Task: Check the percentage active listings of 2 bathrooms in the last 3 years.
Action: Mouse moved to (959, 218)
Screenshot: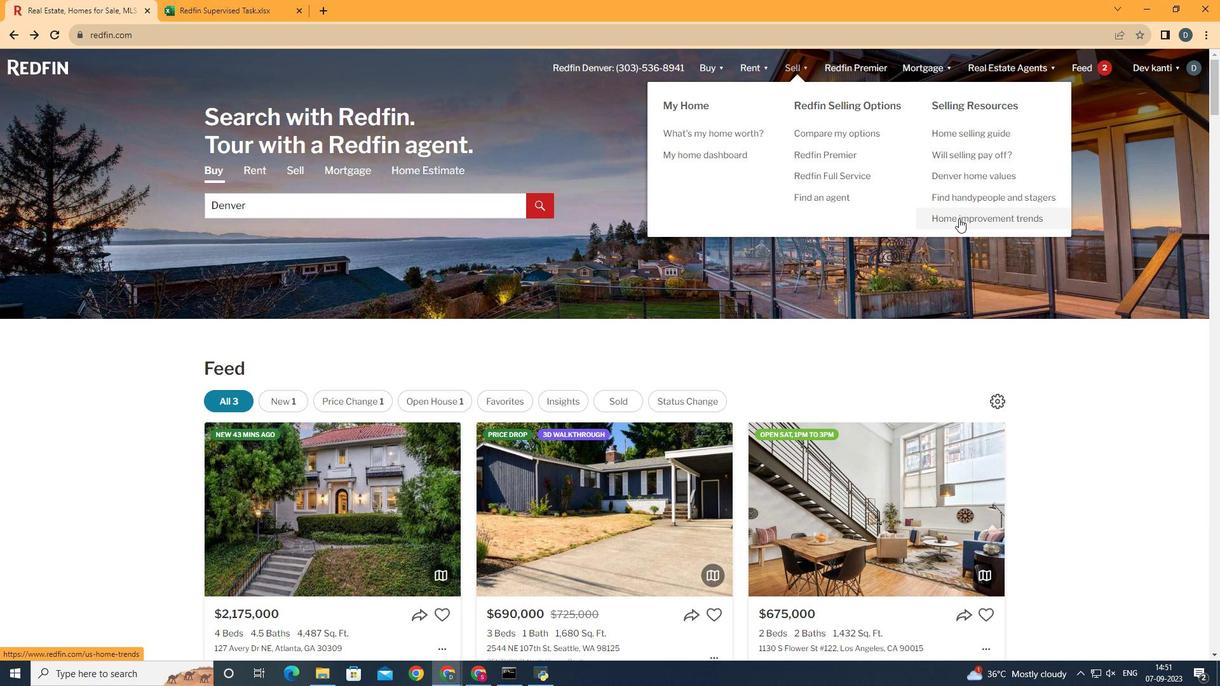 
Action: Mouse pressed left at (959, 218)
Screenshot: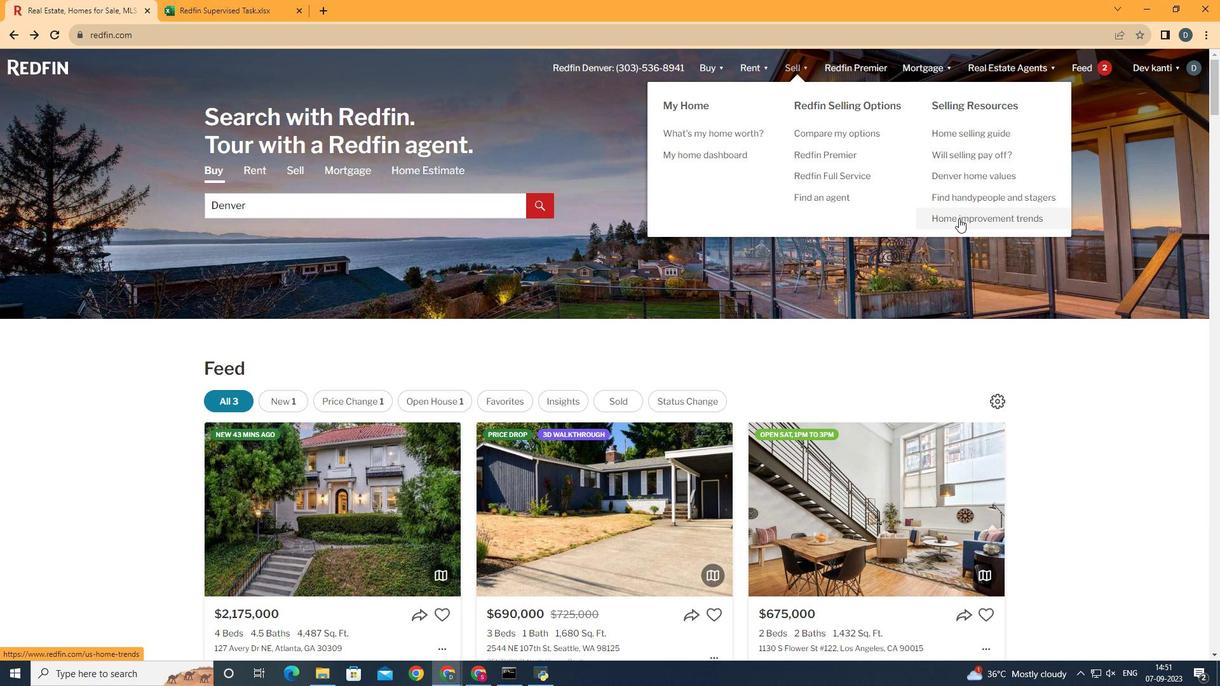 
Action: Mouse moved to (304, 236)
Screenshot: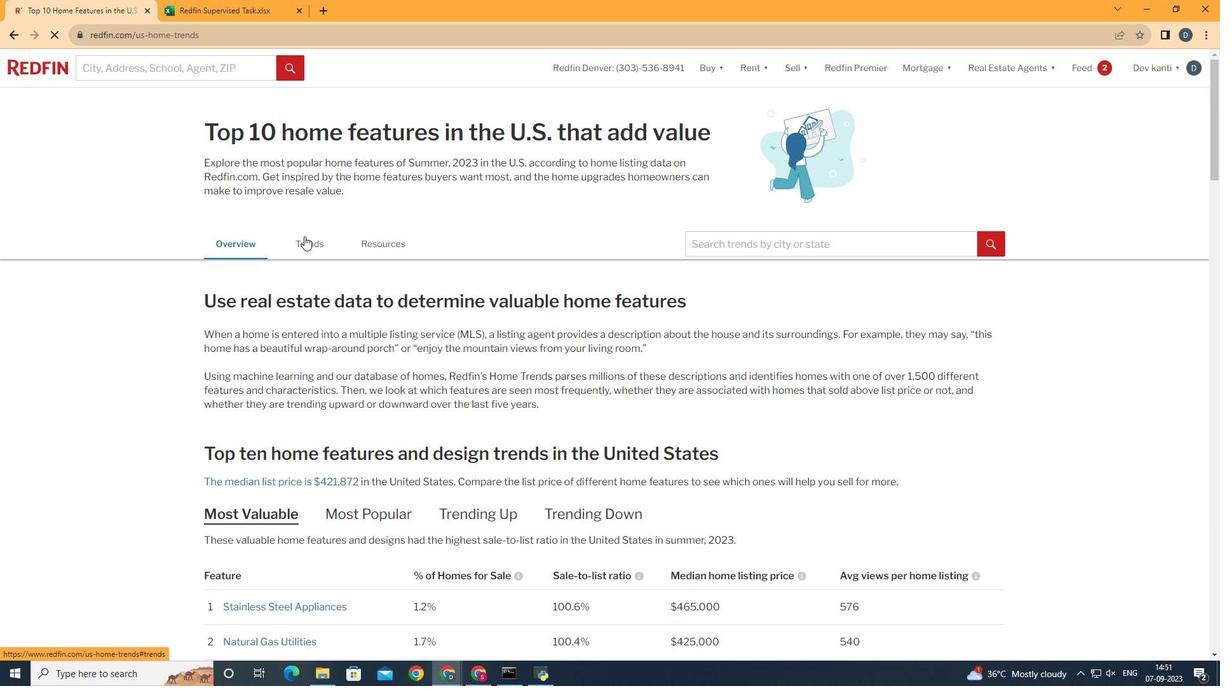 
Action: Mouse pressed left at (304, 236)
Screenshot: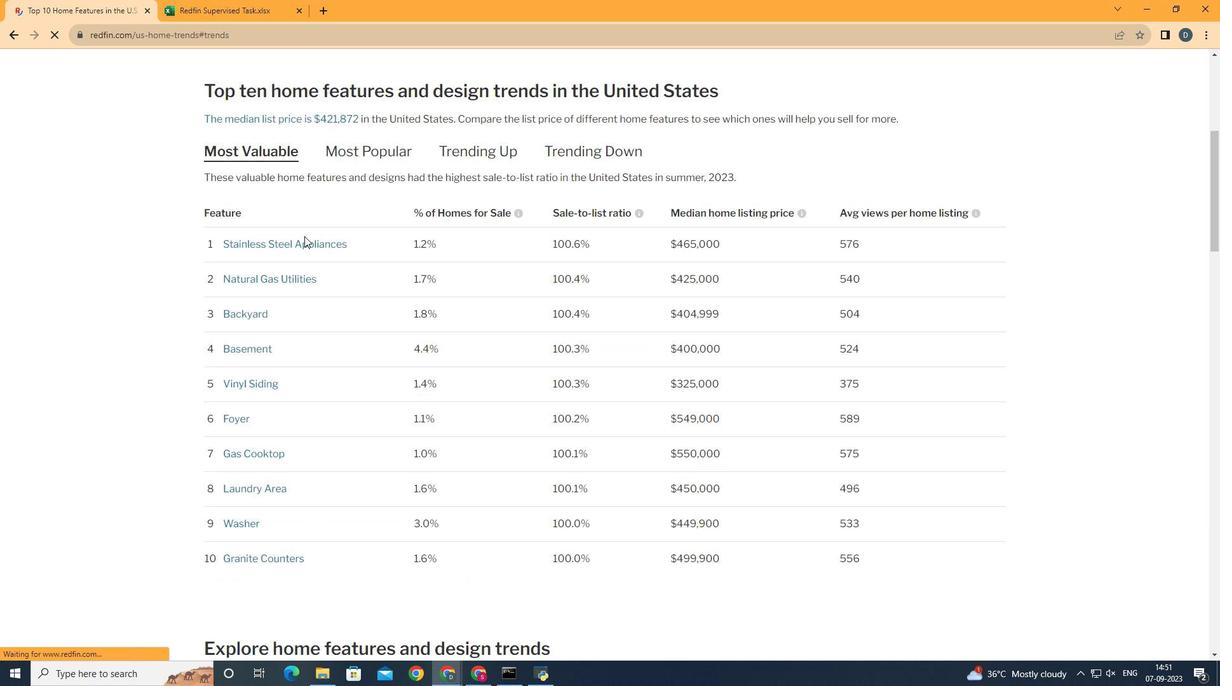 
Action: Mouse moved to (463, 289)
Screenshot: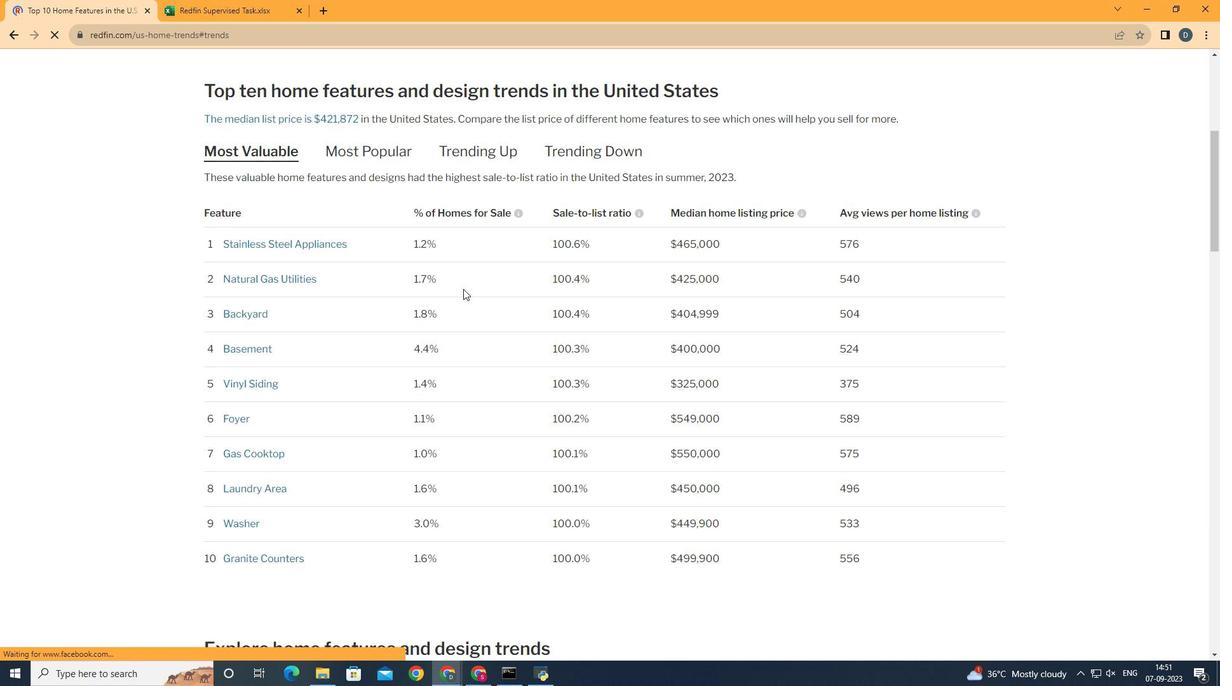 
Action: Mouse scrolled (463, 288) with delta (0, 0)
Screenshot: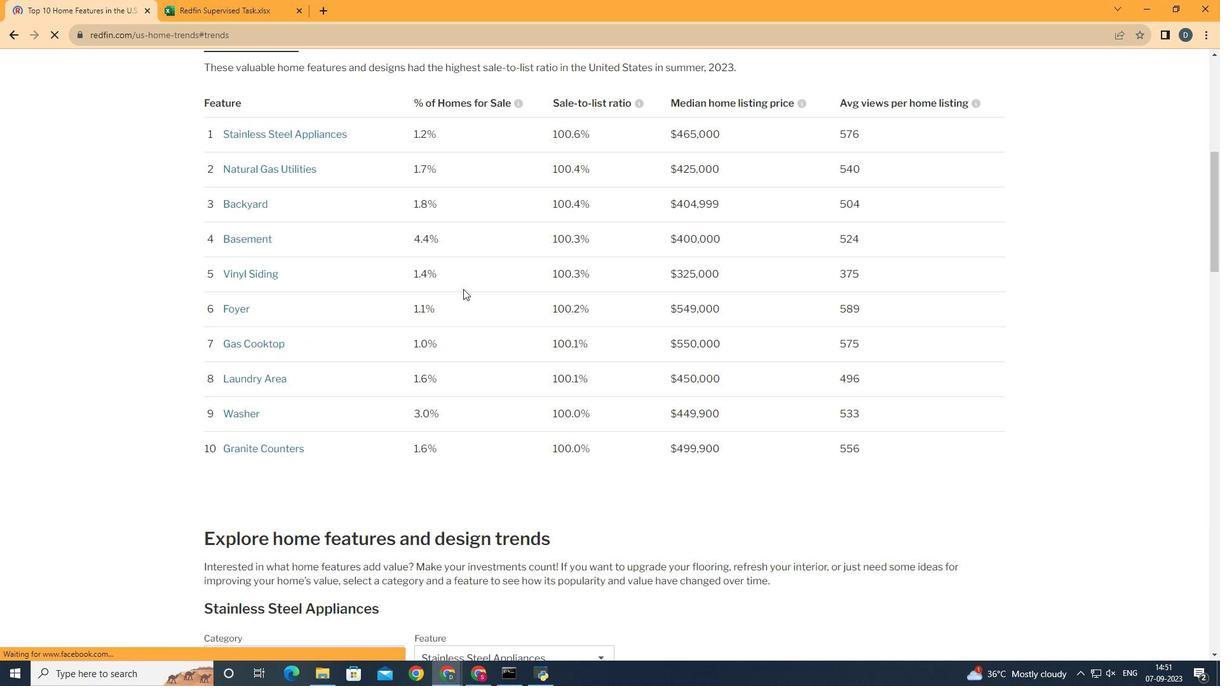
Action: Mouse scrolled (463, 288) with delta (0, 0)
Screenshot: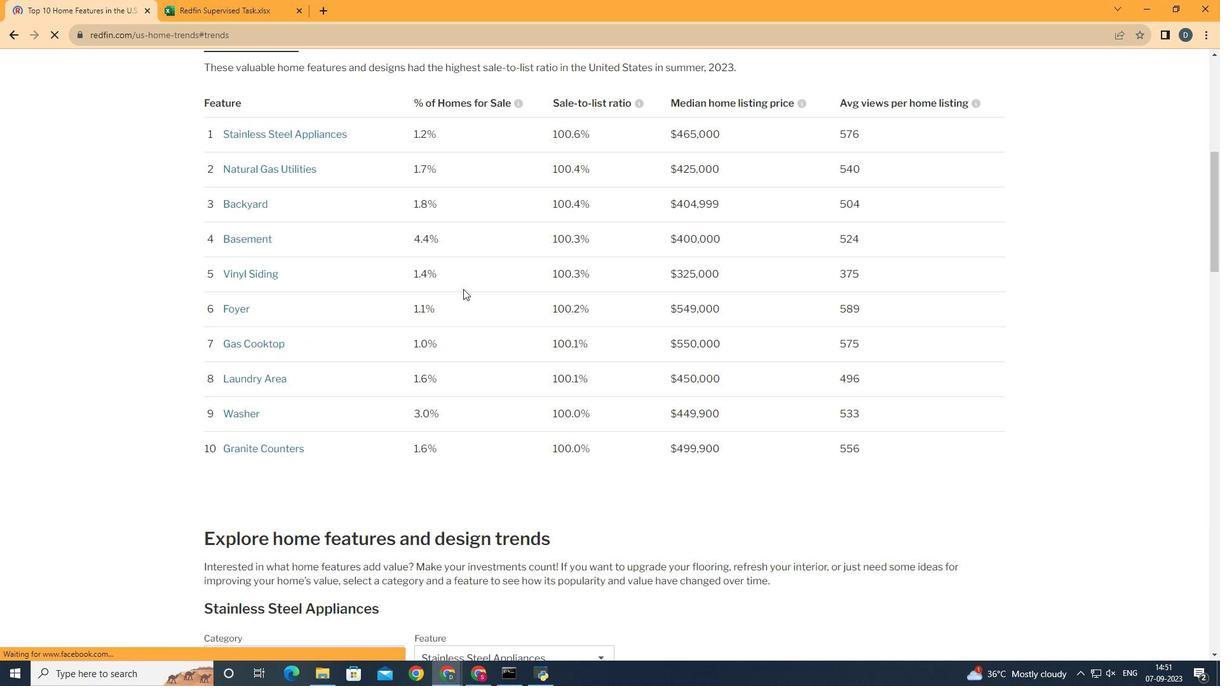 
Action: Mouse scrolled (463, 288) with delta (0, 0)
Screenshot: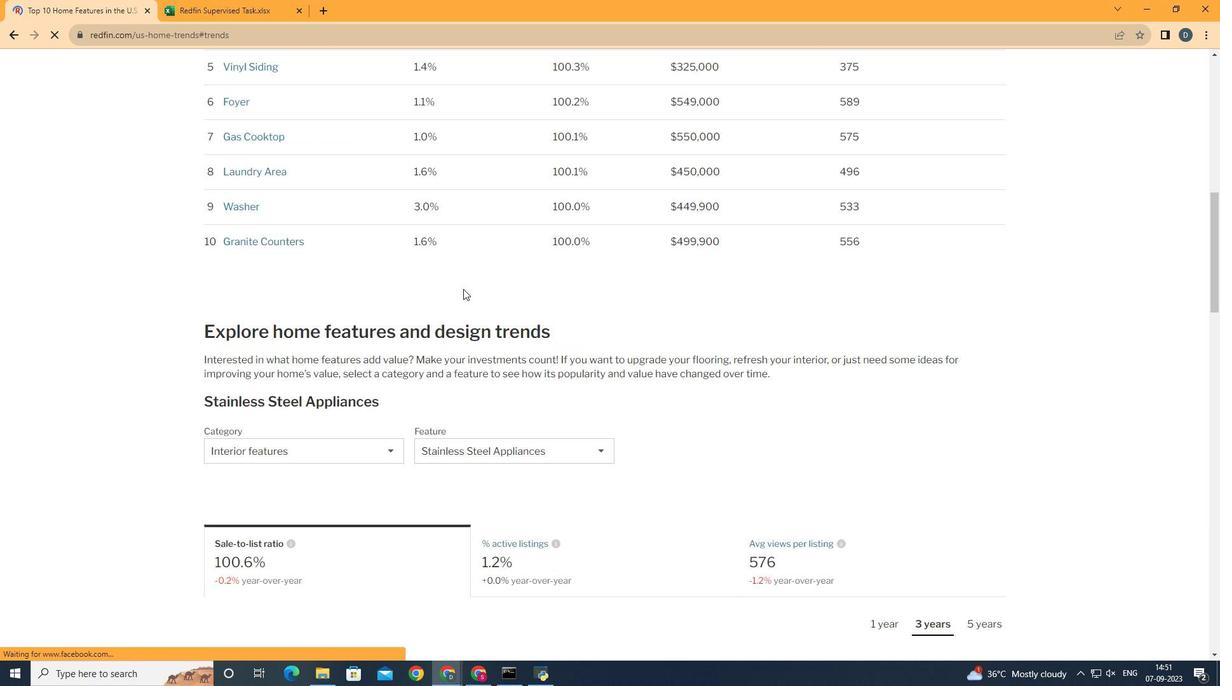 
Action: Mouse scrolled (463, 288) with delta (0, 0)
Screenshot: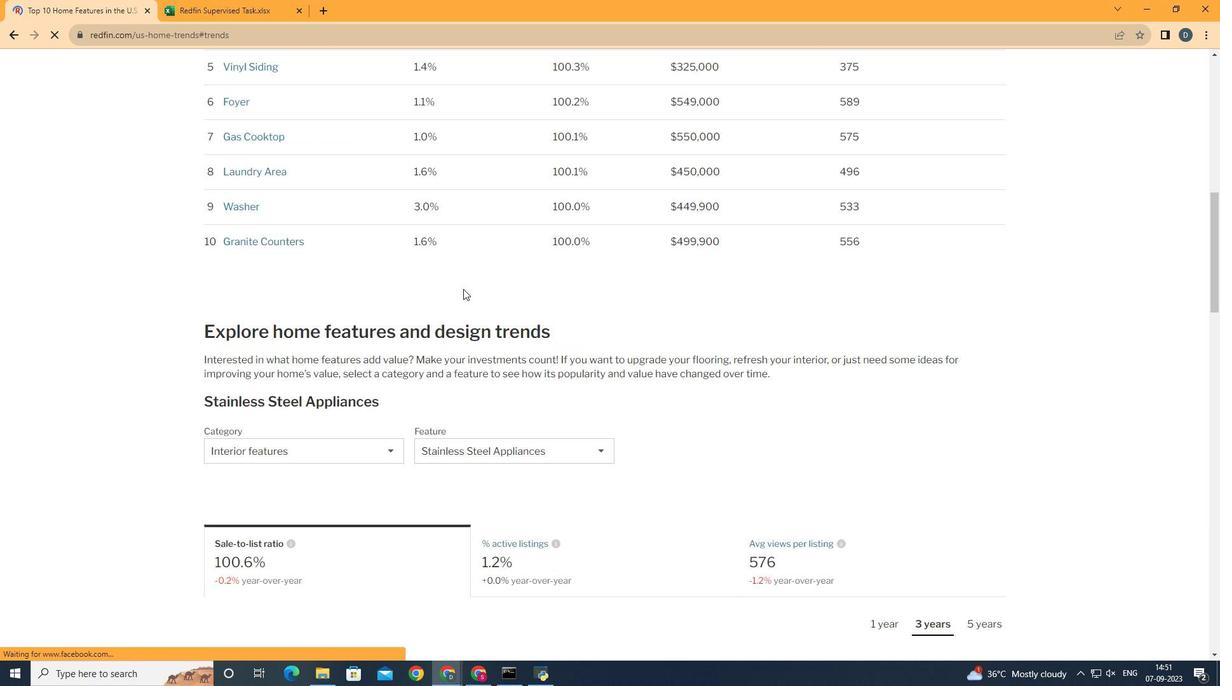 
Action: Mouse scrolled (463, 288) with delta (0, 0)
Screenshot: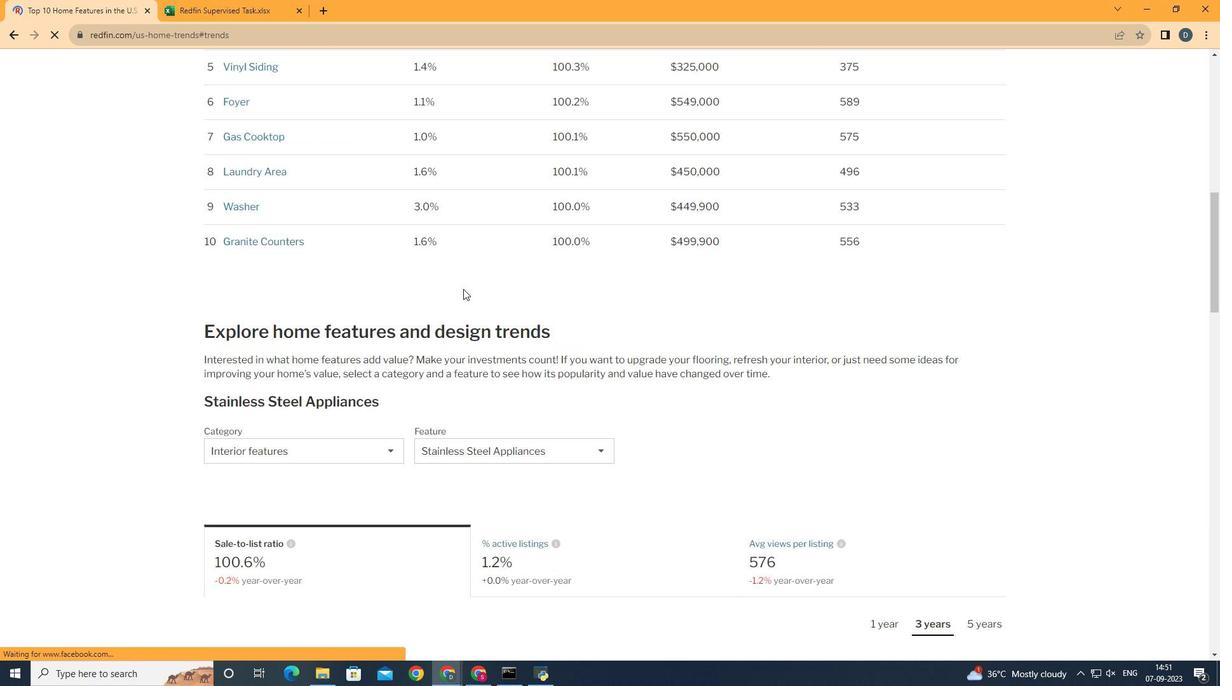 
Action: Mouse scrolled (463, 288) with delta (0, 0)
Screenshot: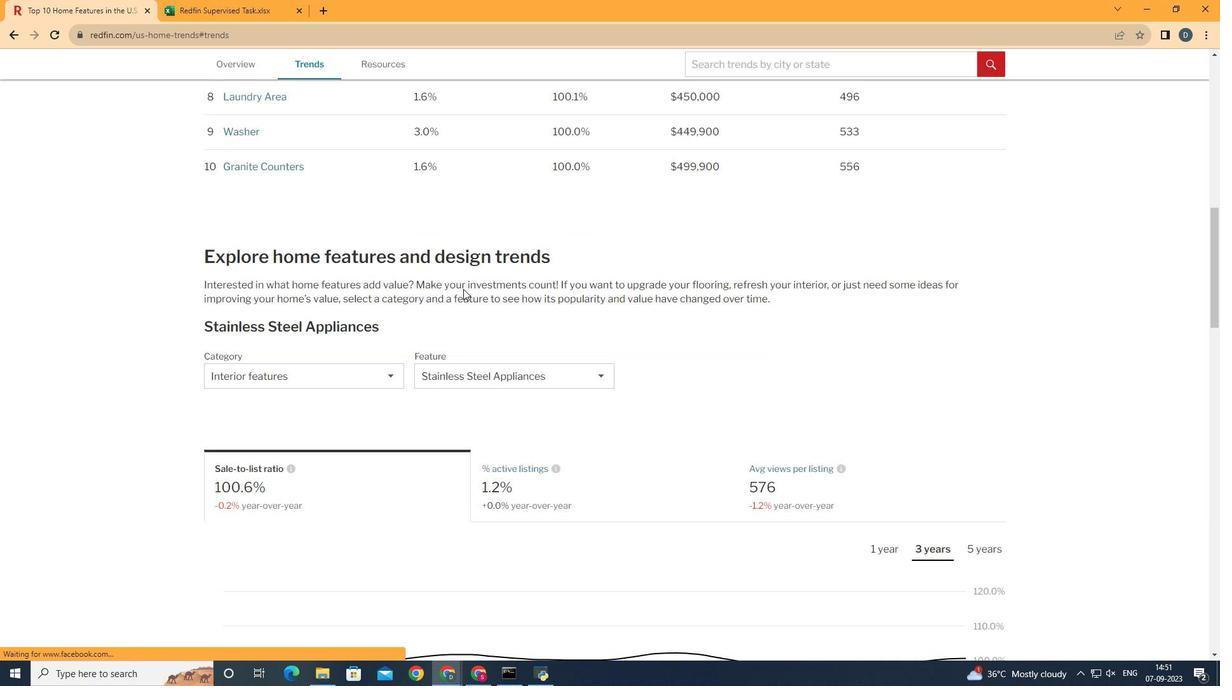 
Action: Mouse scrolled (463, 288) with delta (0, 0)
Screenshot: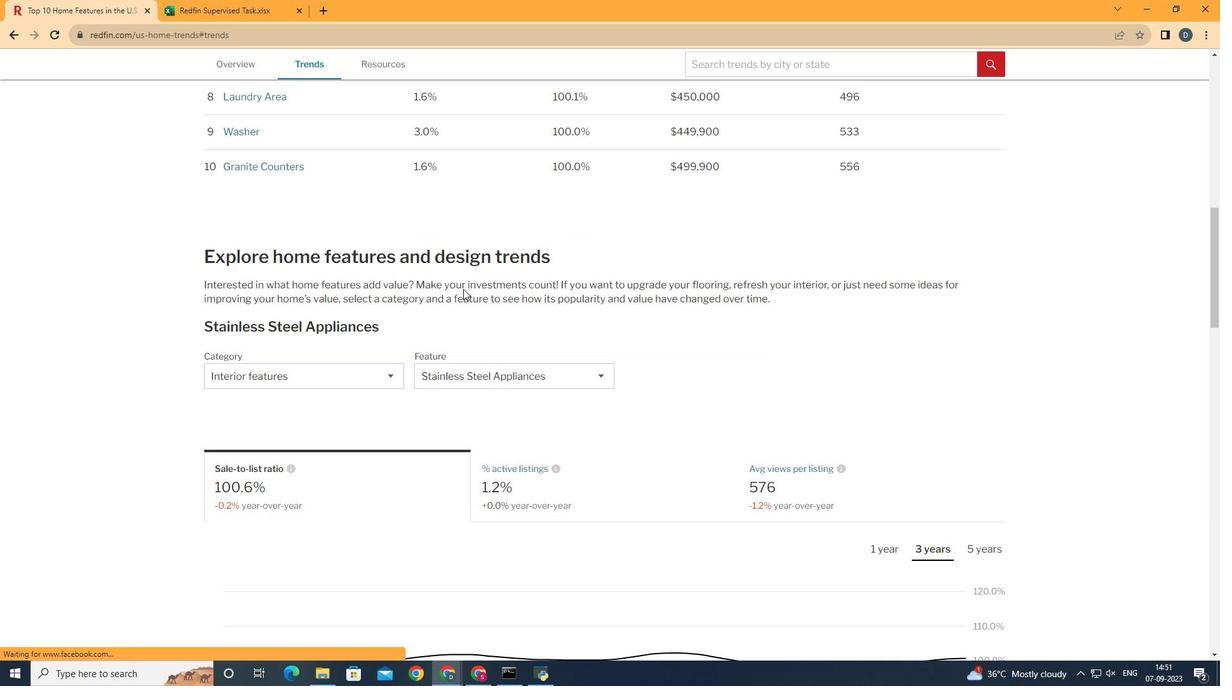 
Action: Mouse scrolled (463, 288) with delta (0, 0)
Screenshot: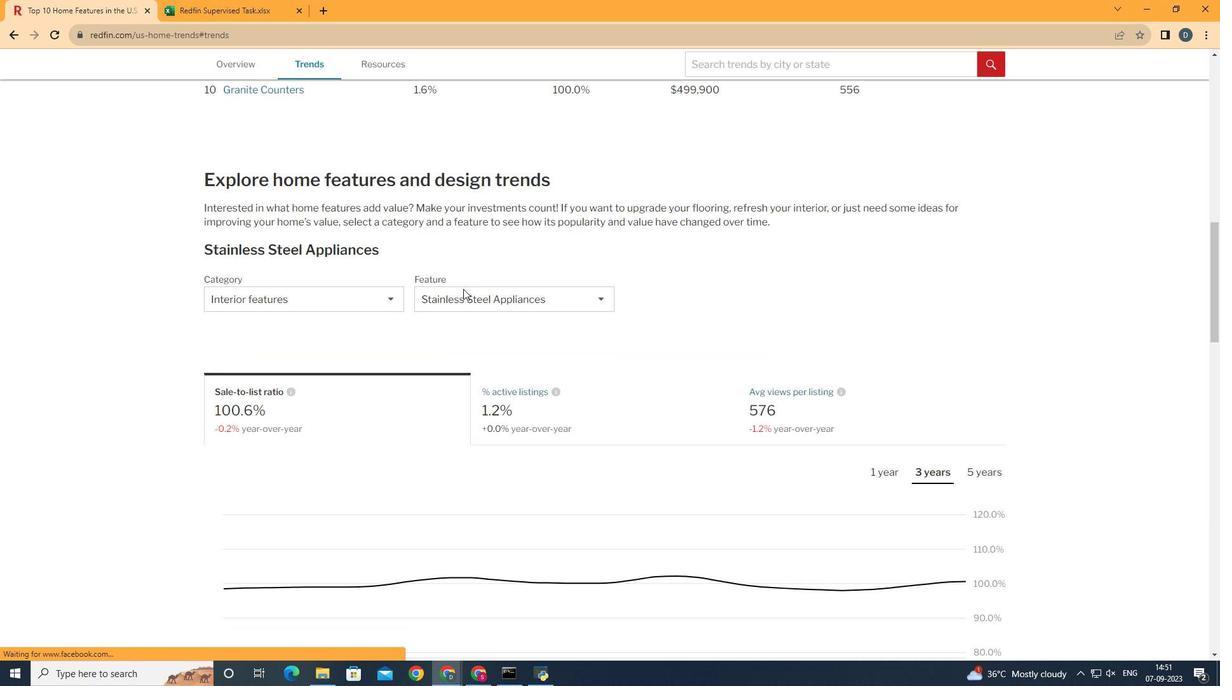 
Action: Mouse moved to (330, 259)
Screenshot: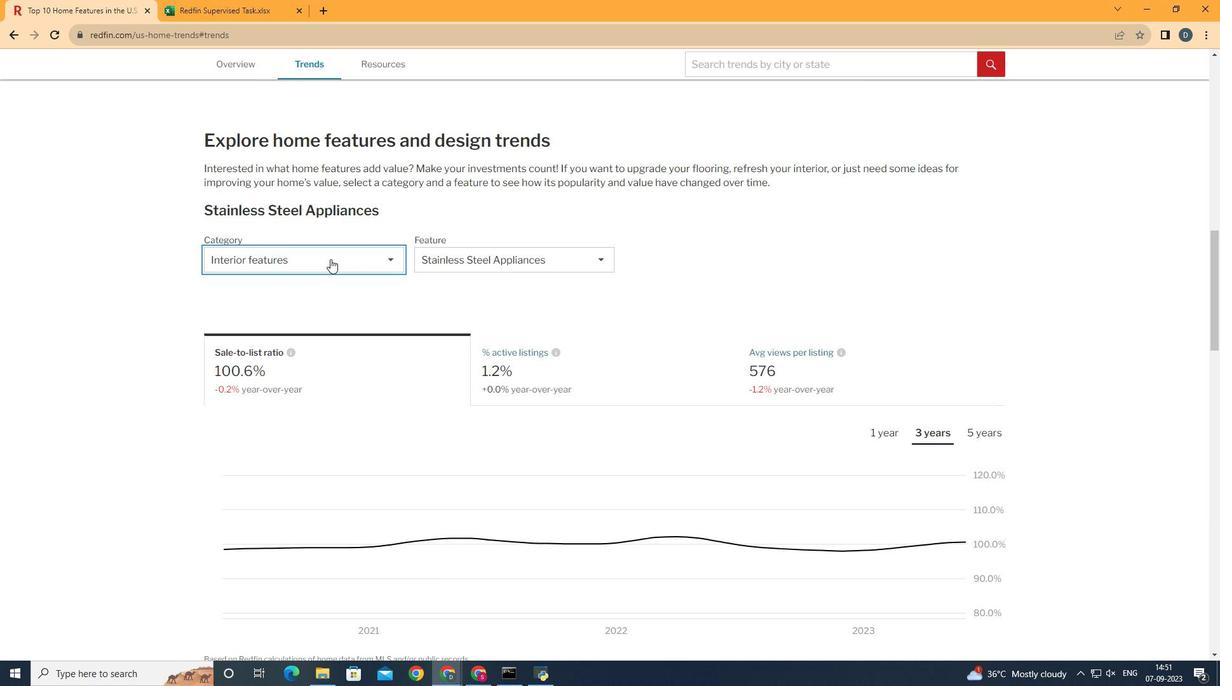 
Action: Mouse pressed left at (330, 259)
Screenshot: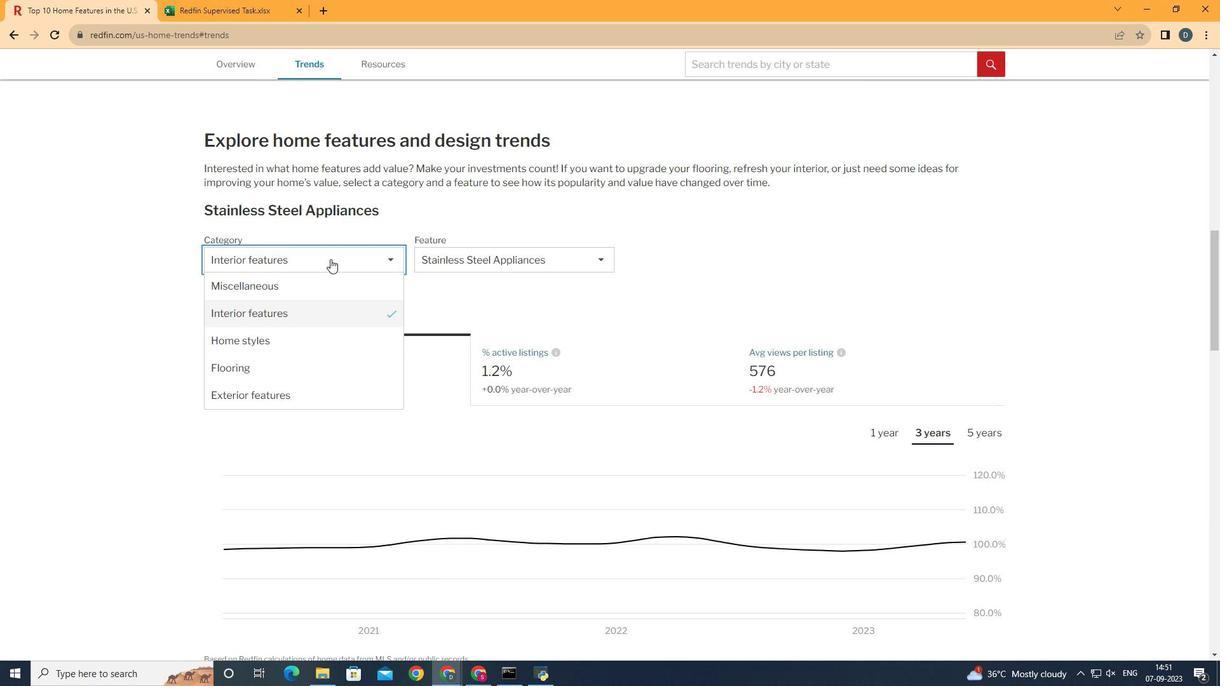 
Action: Mouse moved to (333, 315)
Screenshot: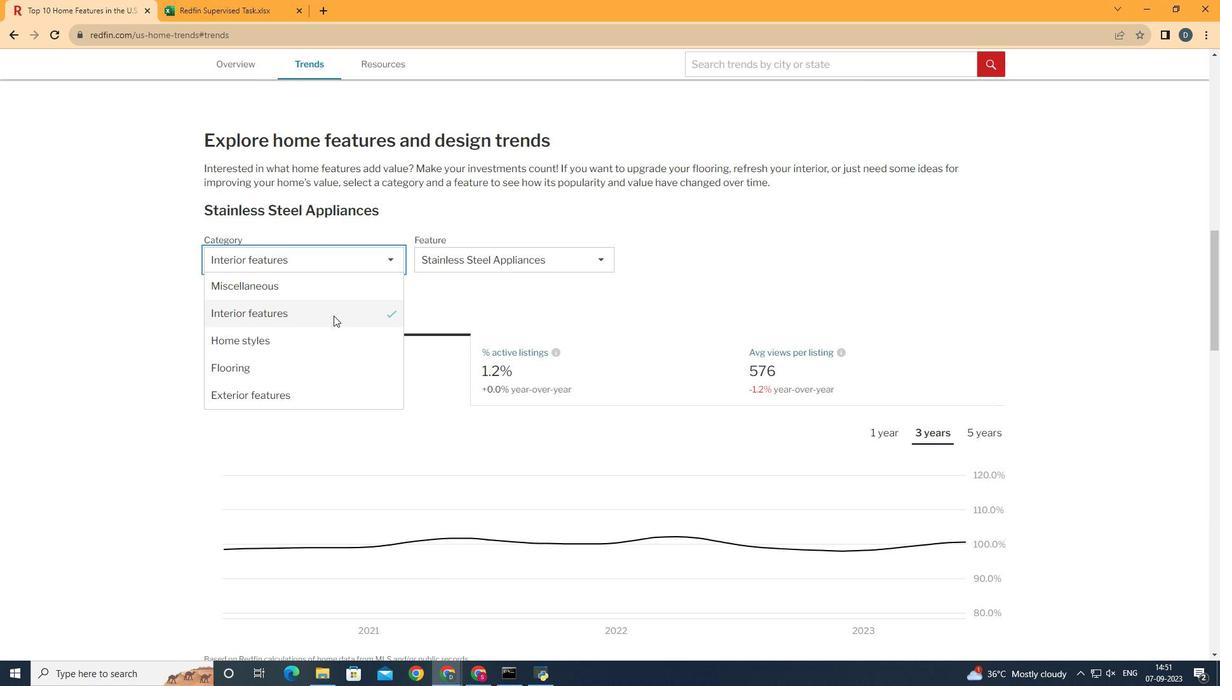 
Action: Mouse pressed left at (333, 315)
Screenshot: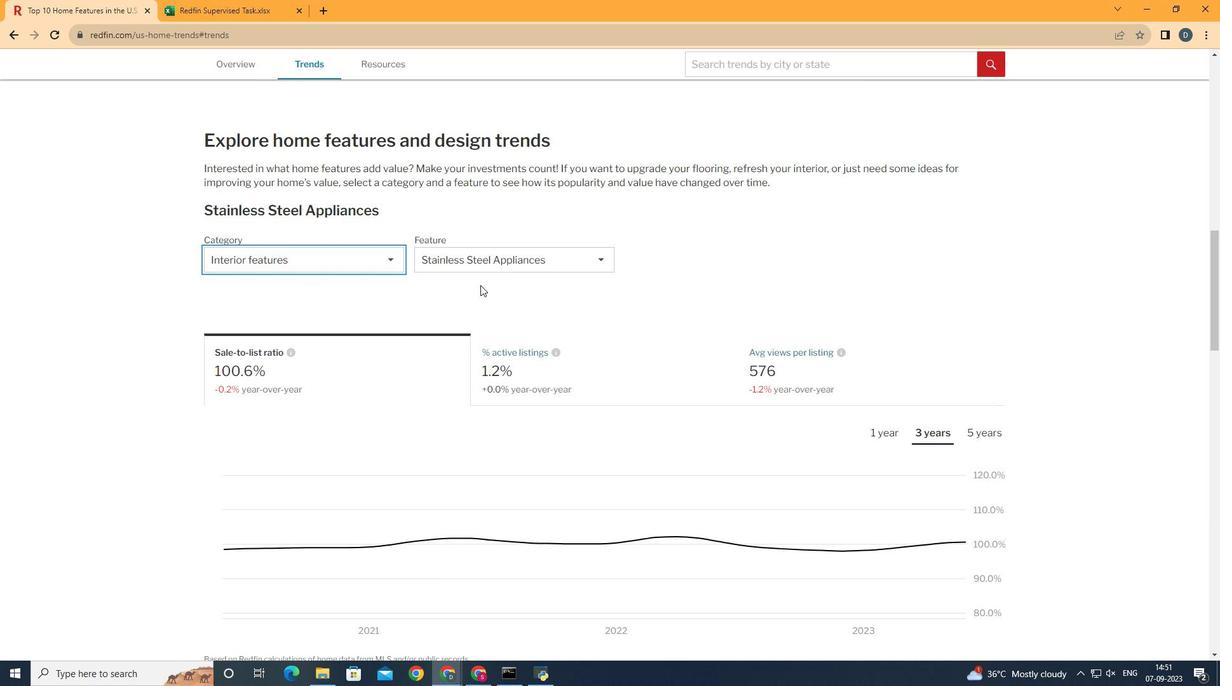 
Action: Mouse moved to (552, 254)
Screenshot: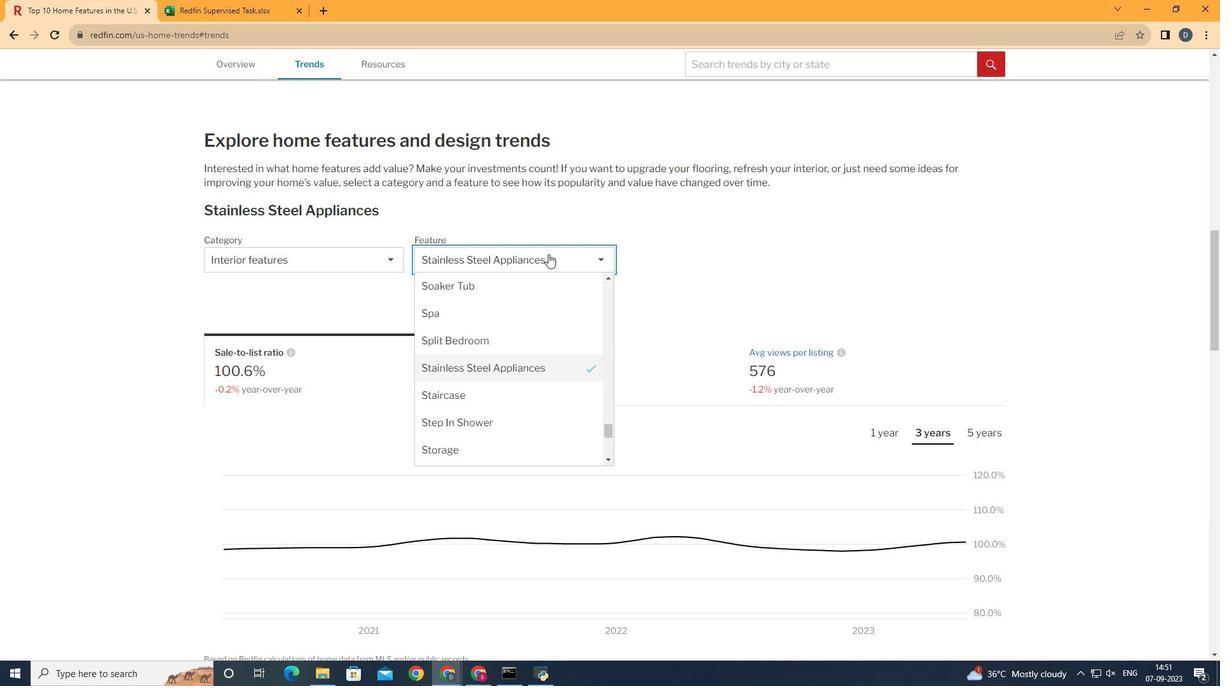 
Action: Mouse pressed left at (552, 254)
Screenshot: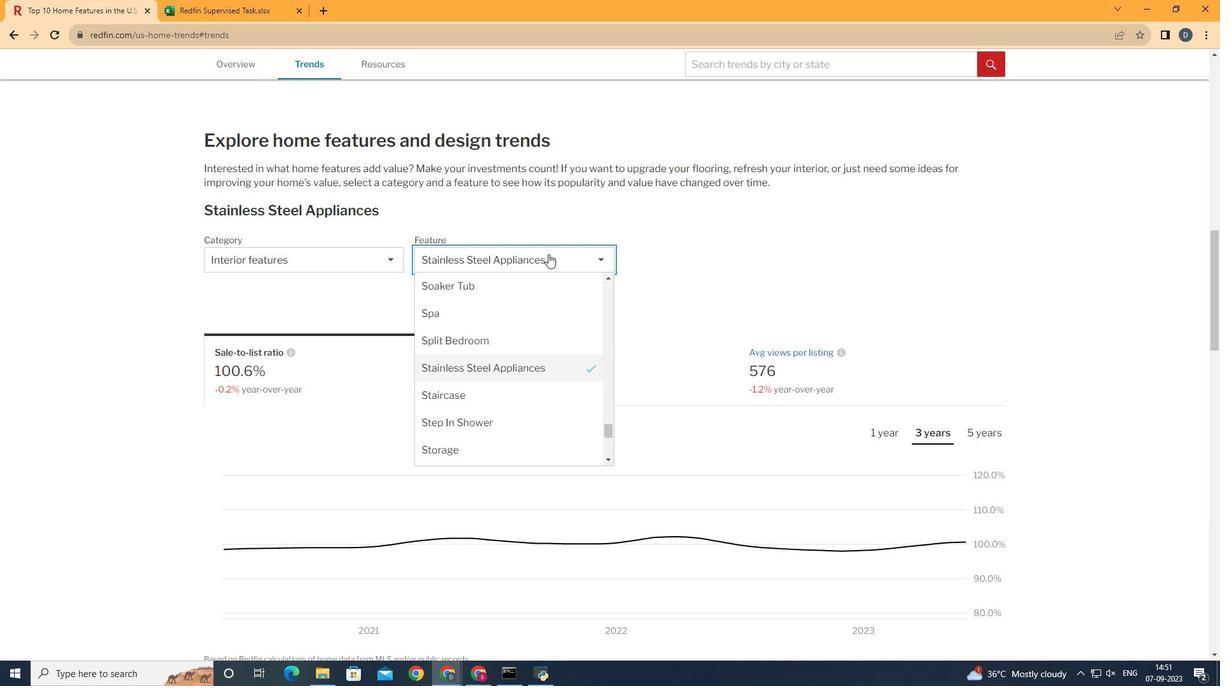 
Action: Mouse moved to (610, 434)
Screenshot: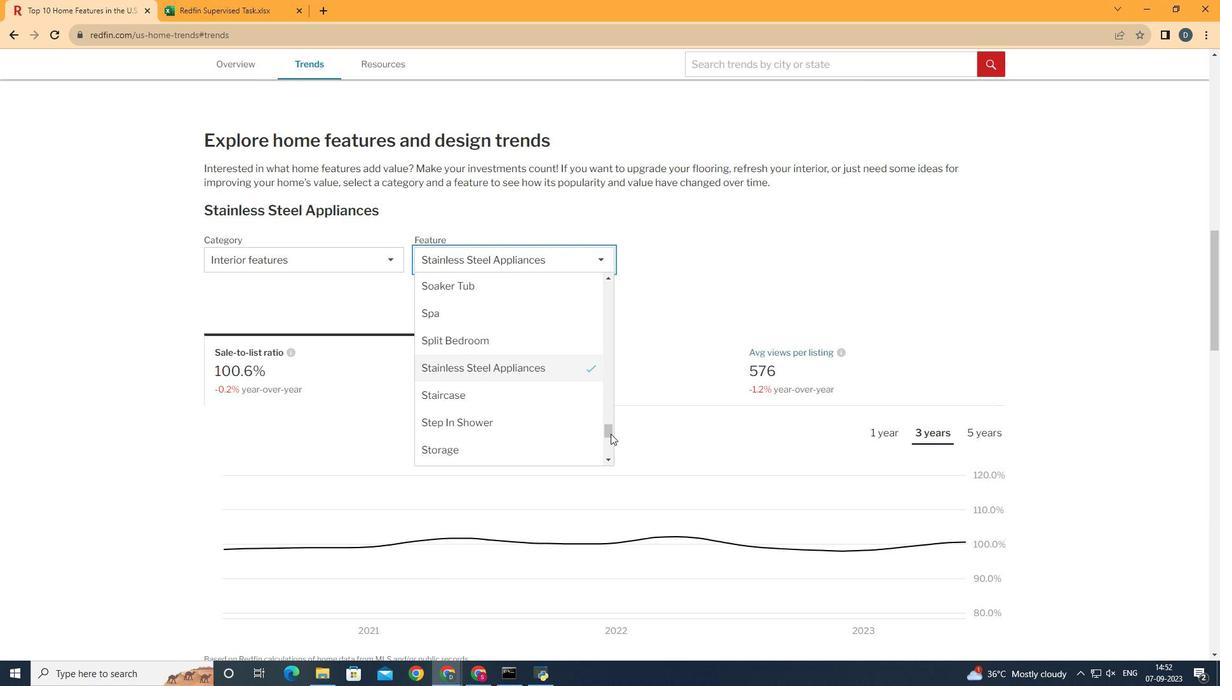 
Action: Mouse pressed left at (610, 434)
Screenshot: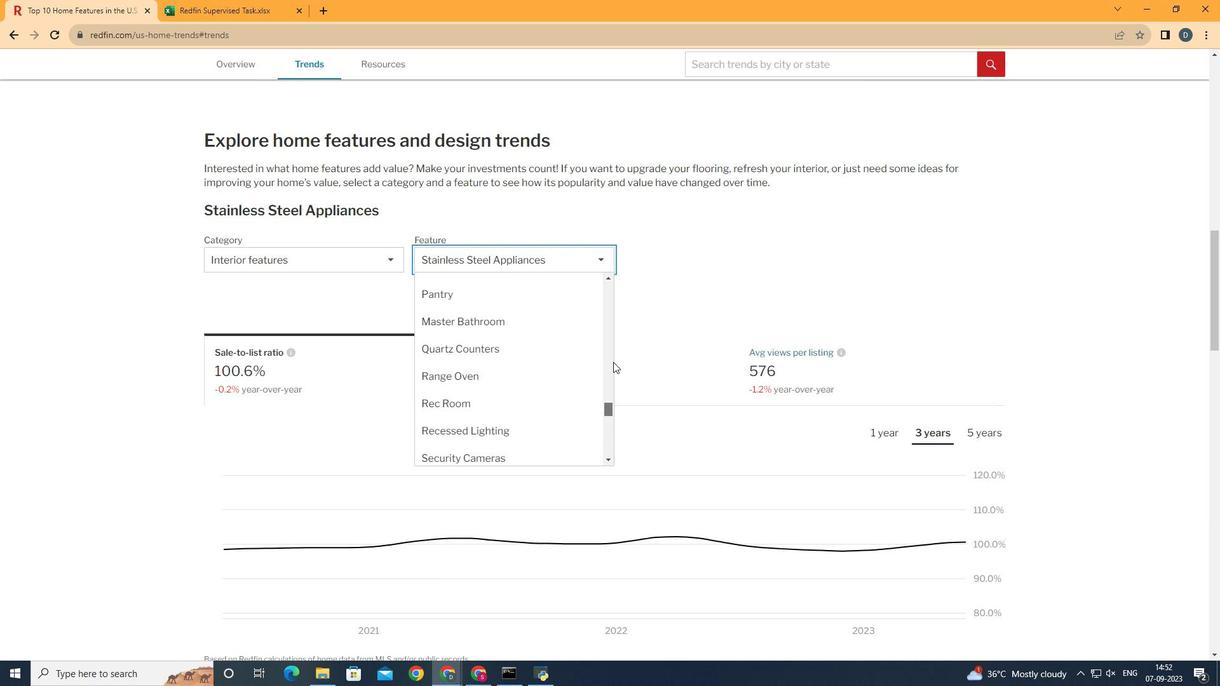 
Action: Mouse moved to (542, 390)
Screenshot: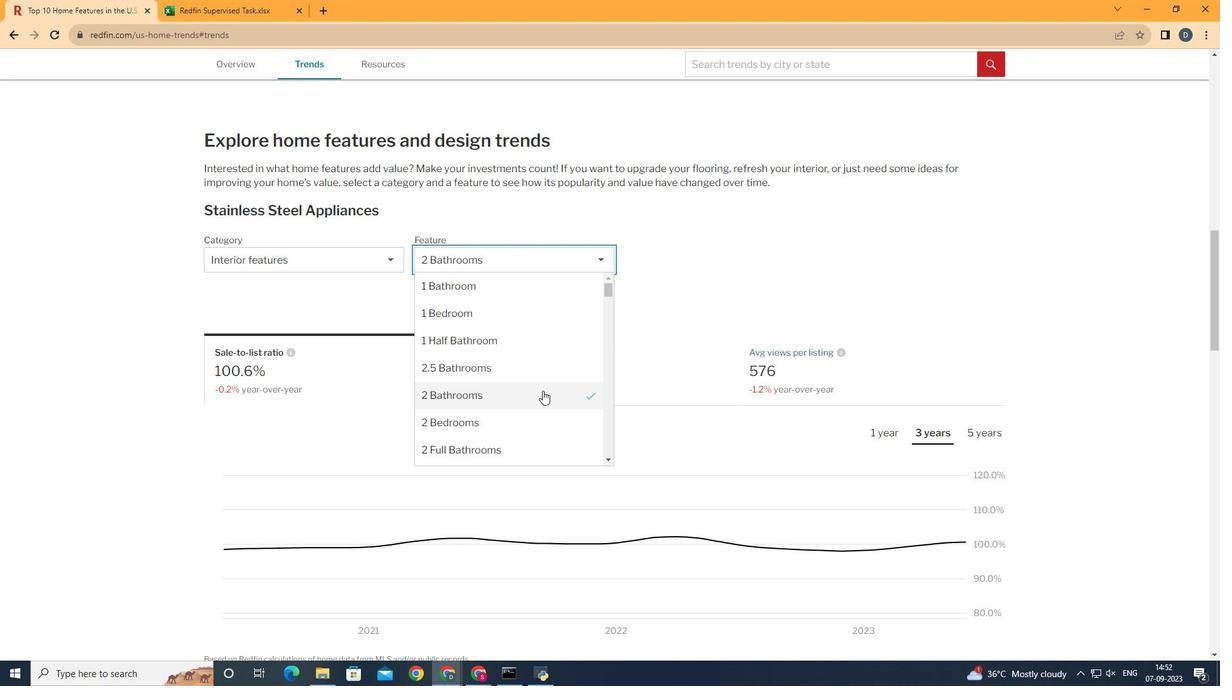 
Action: Mouse pressed left at (542, 390)
Screenshot: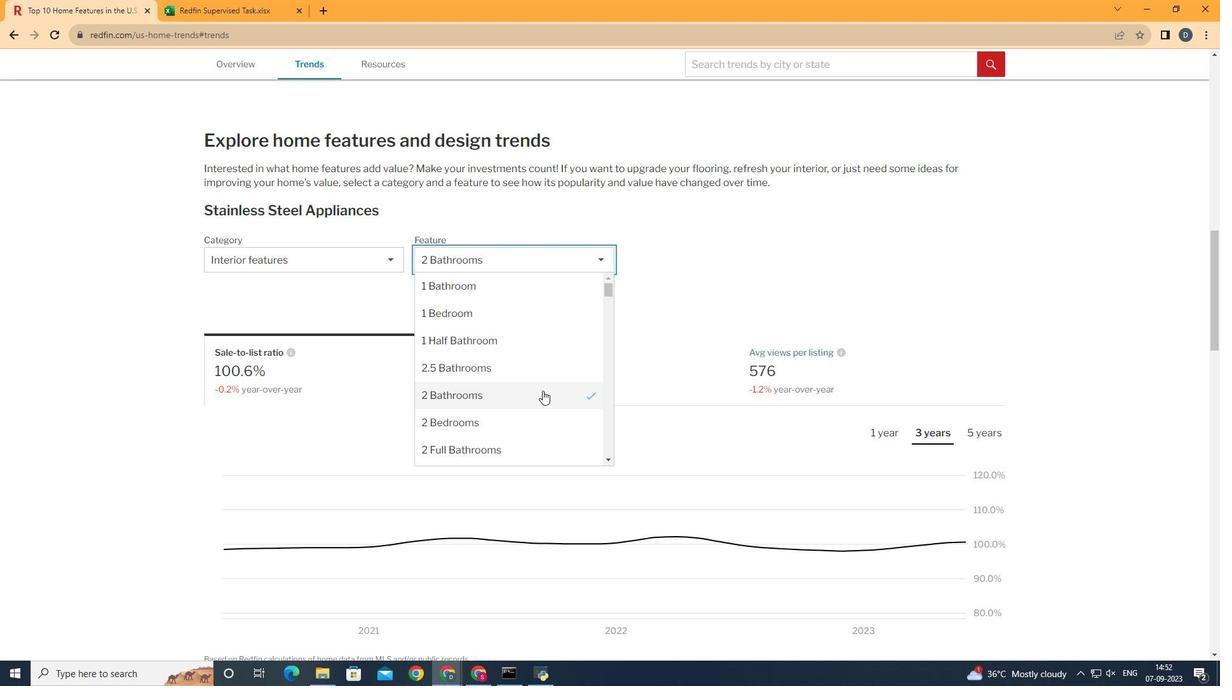 
Action: Mouse moved to (629, 314)
Screenshot: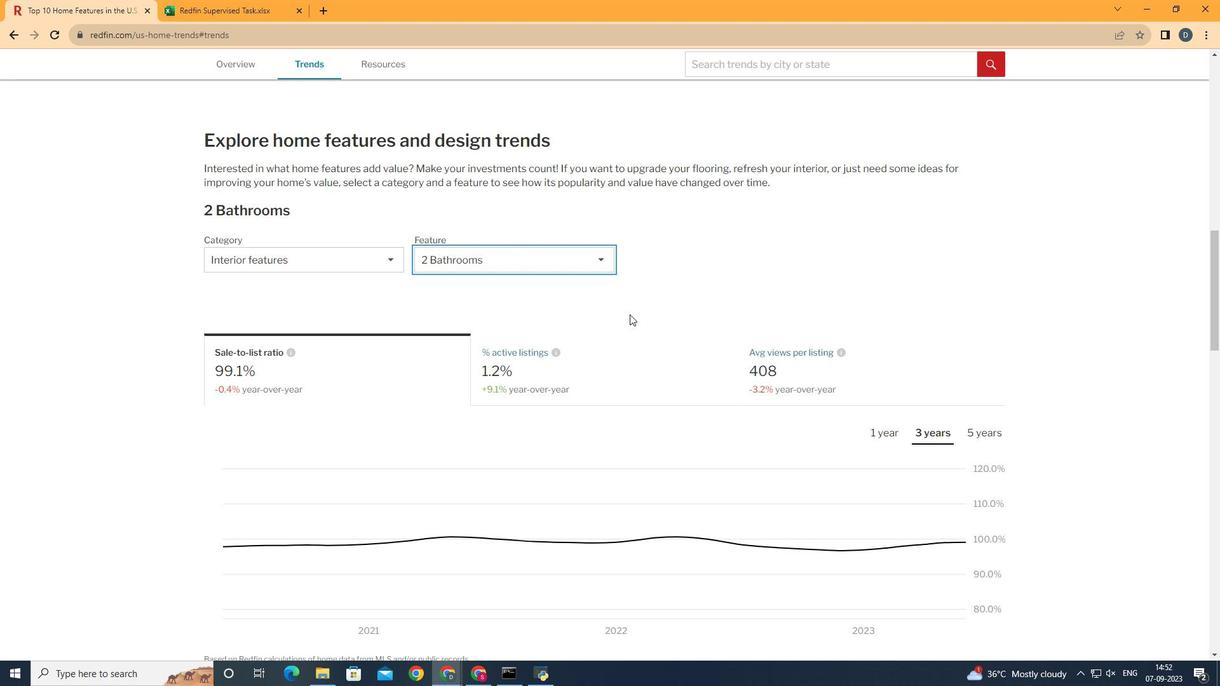 
Action: Mouse scrolled (629, 313) with delta (0, 0)
Screenshot: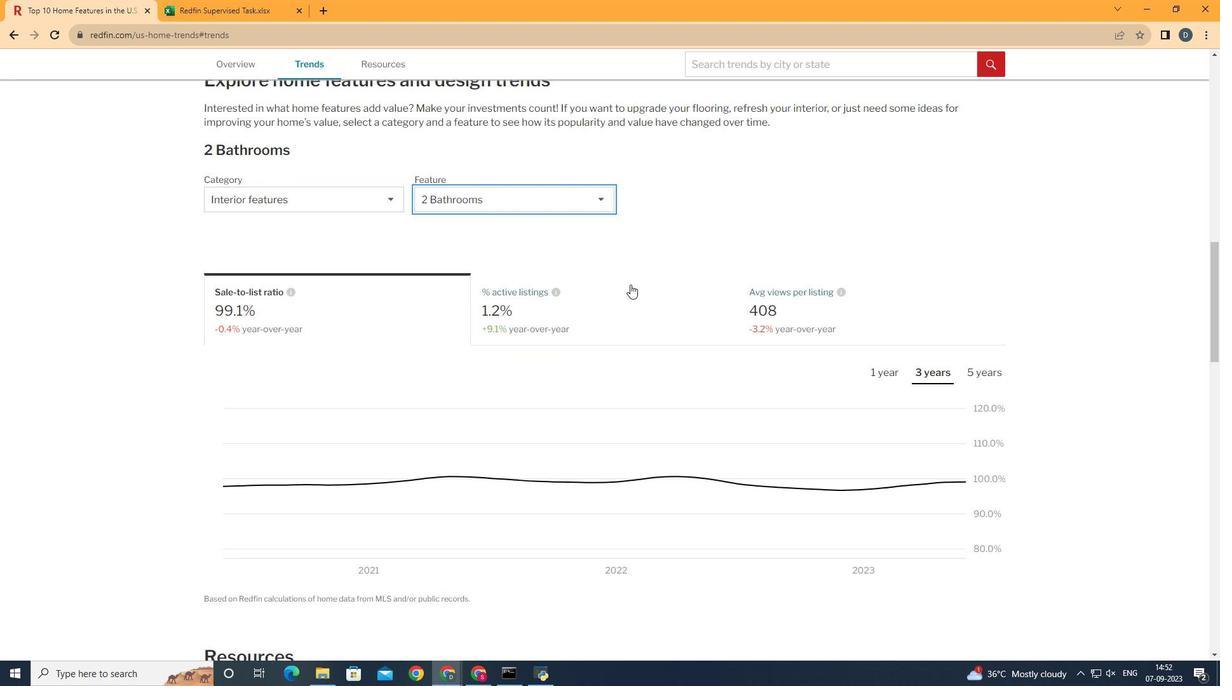 
Action: Mouse moved to (641, 226)
Screenshot: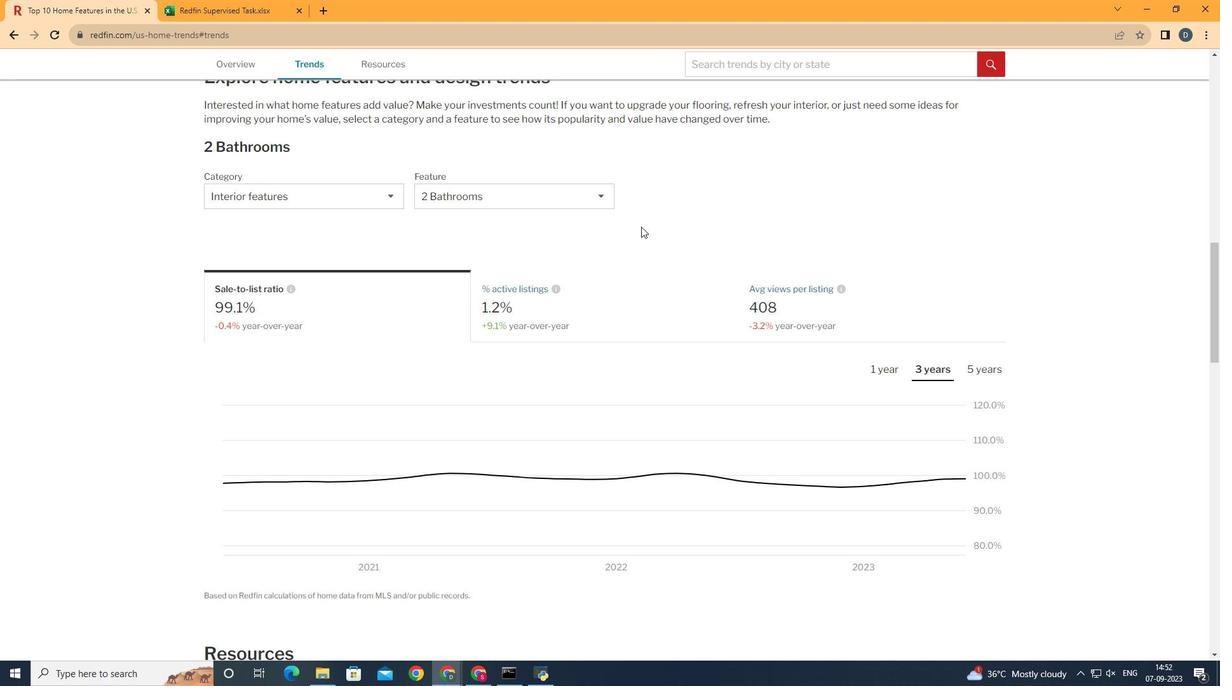 
Action: Mouse pressed left at (641, 226)
Screenshot: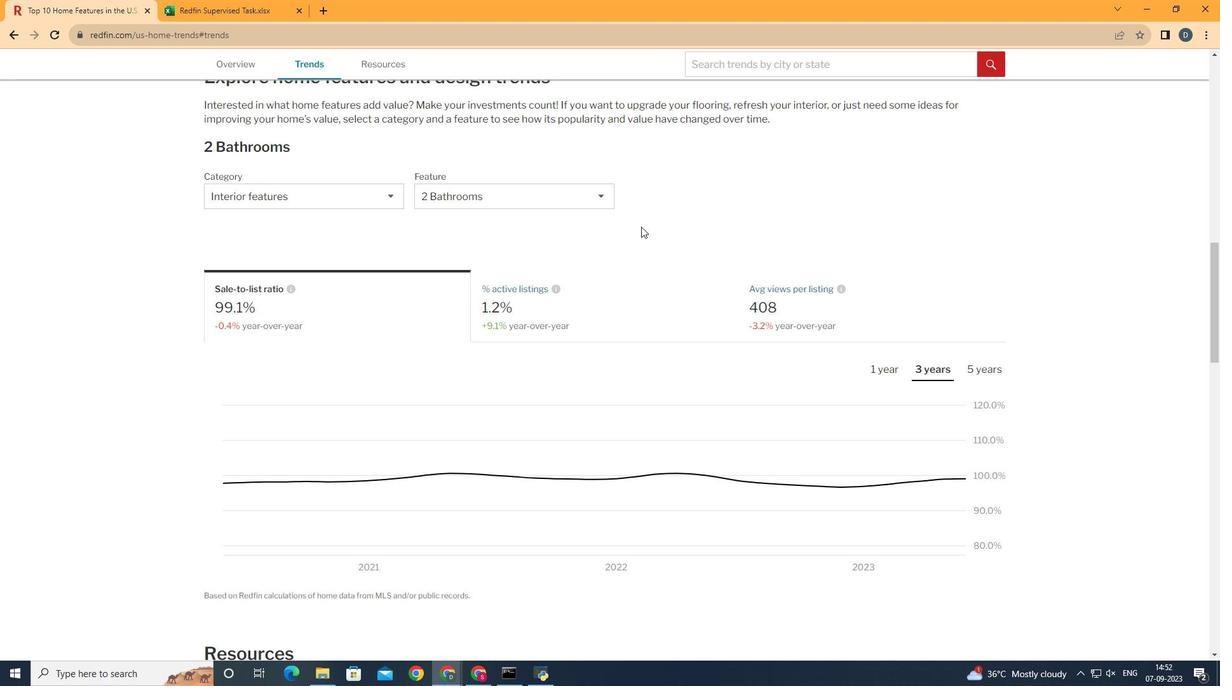 
Action: Mouse moved to (629, 278)
Screenshot: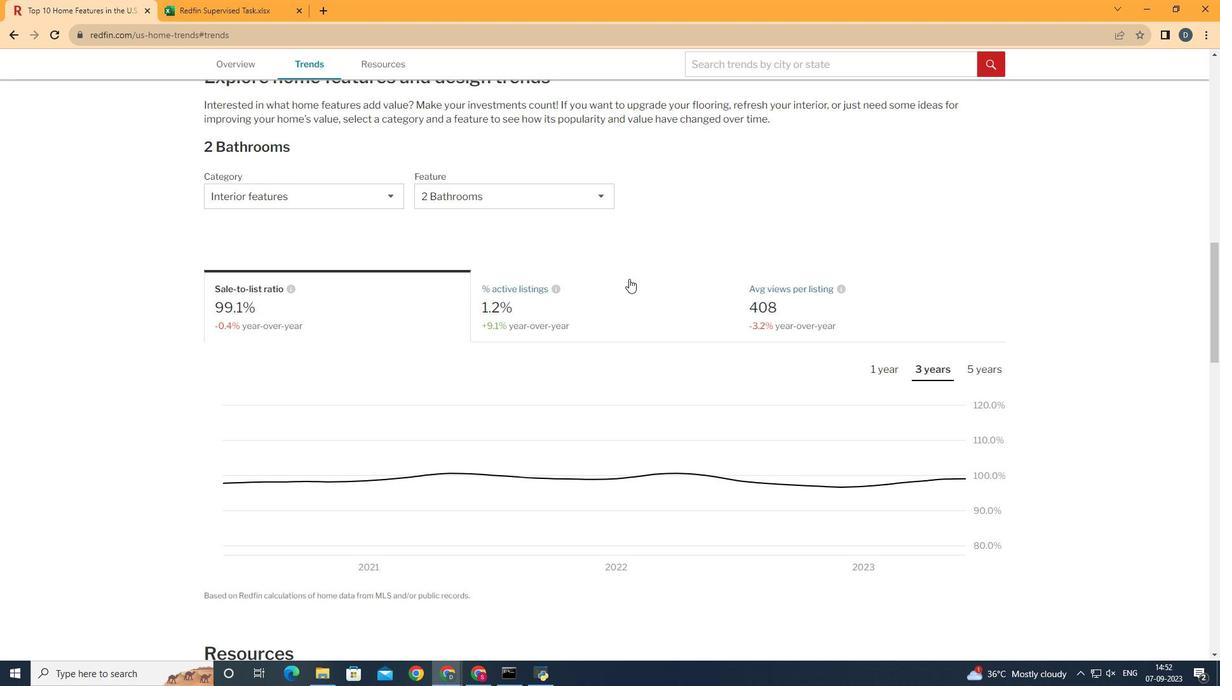 
Action: Mouse pressed left at (629, 278)
Screenshot: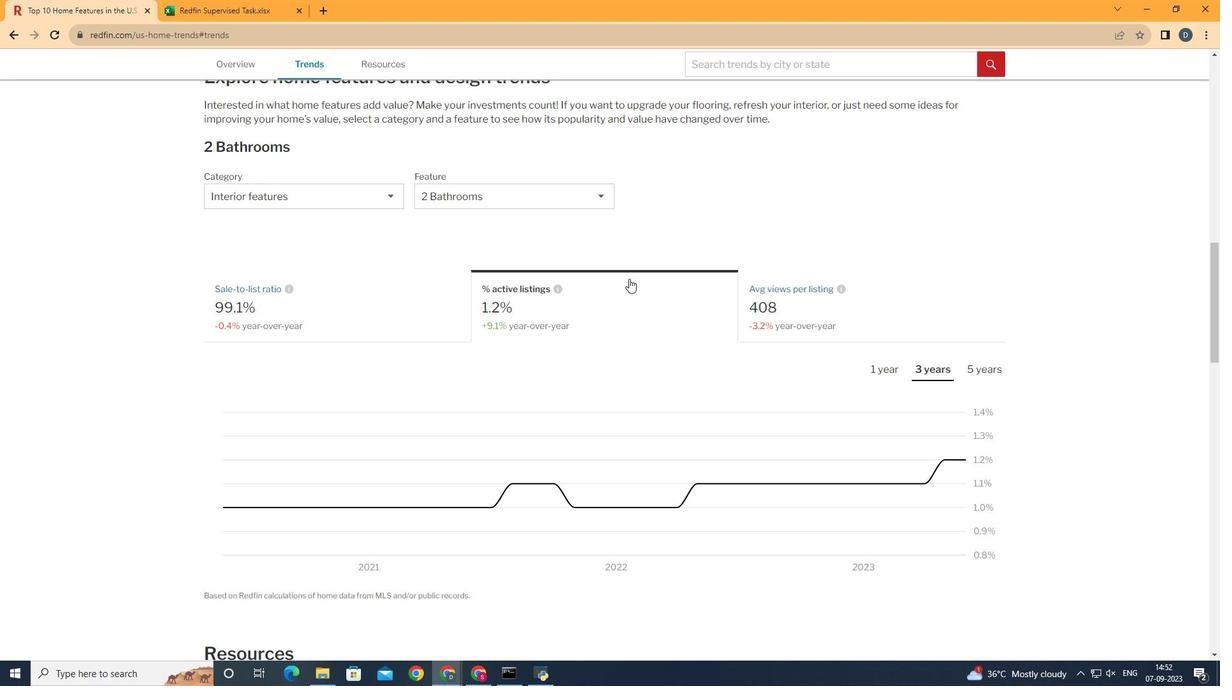 
Action: Mouse moved to (935, 375)
Screenshot: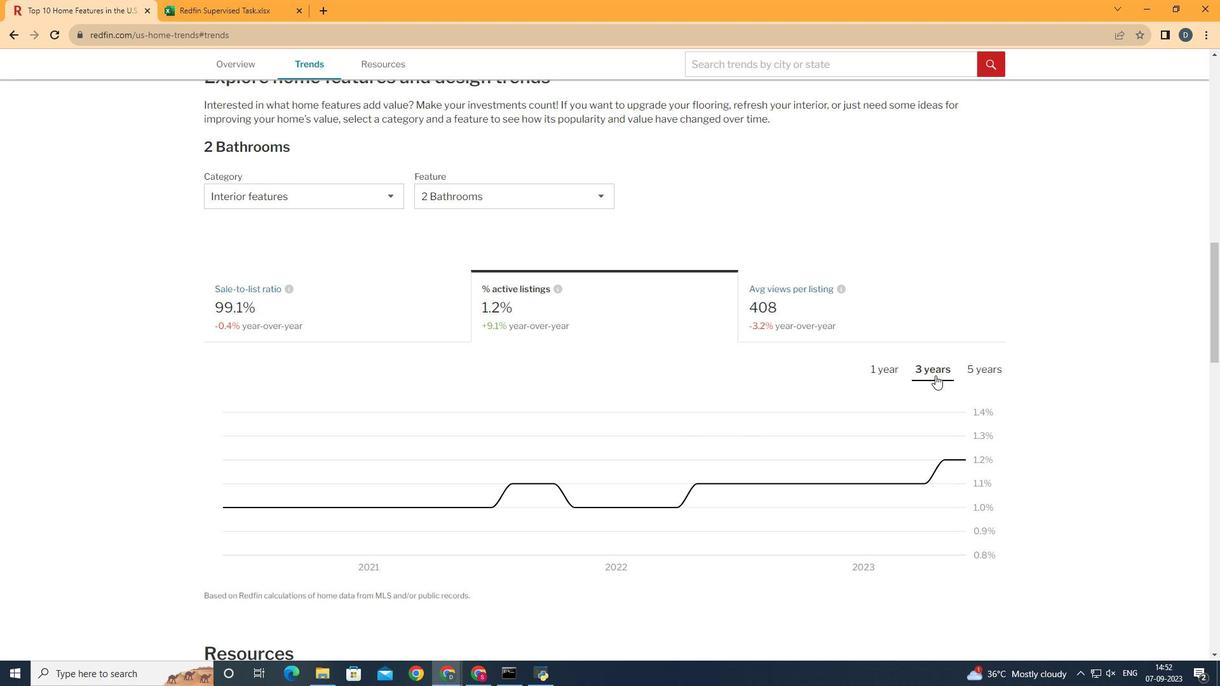 
Action: Mouse pressed left at (935, 375)
Screenshot: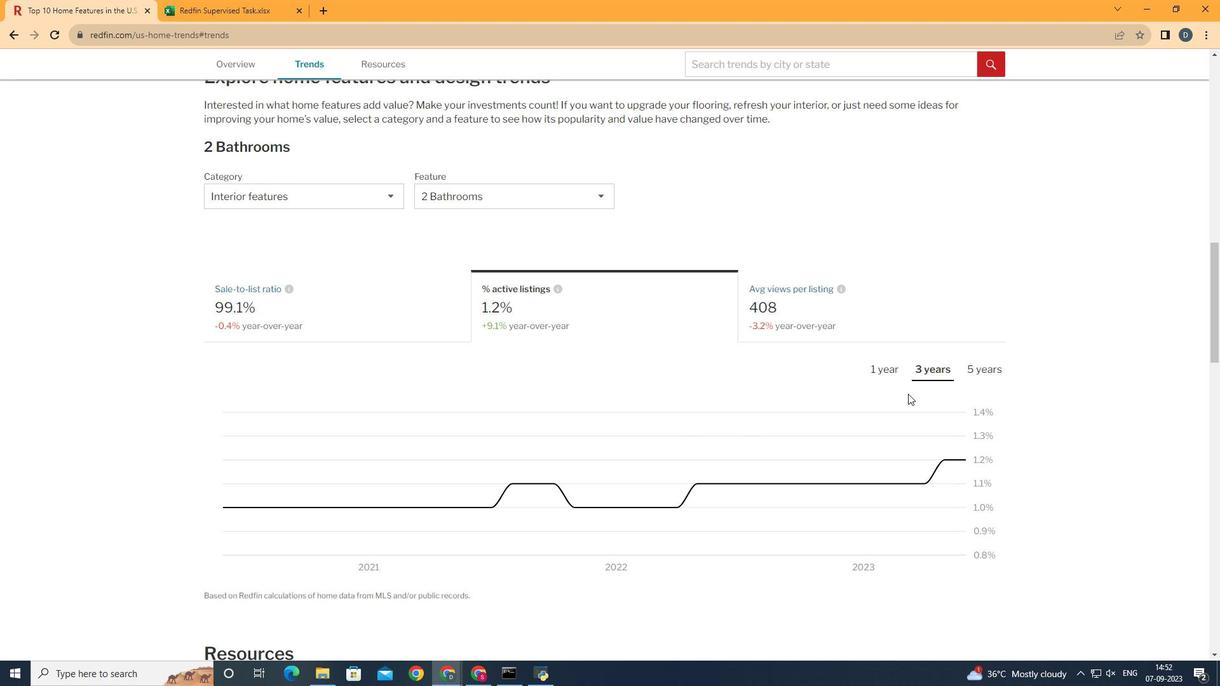 
Action: Mouse moved to (1035, 476)
Screenshot: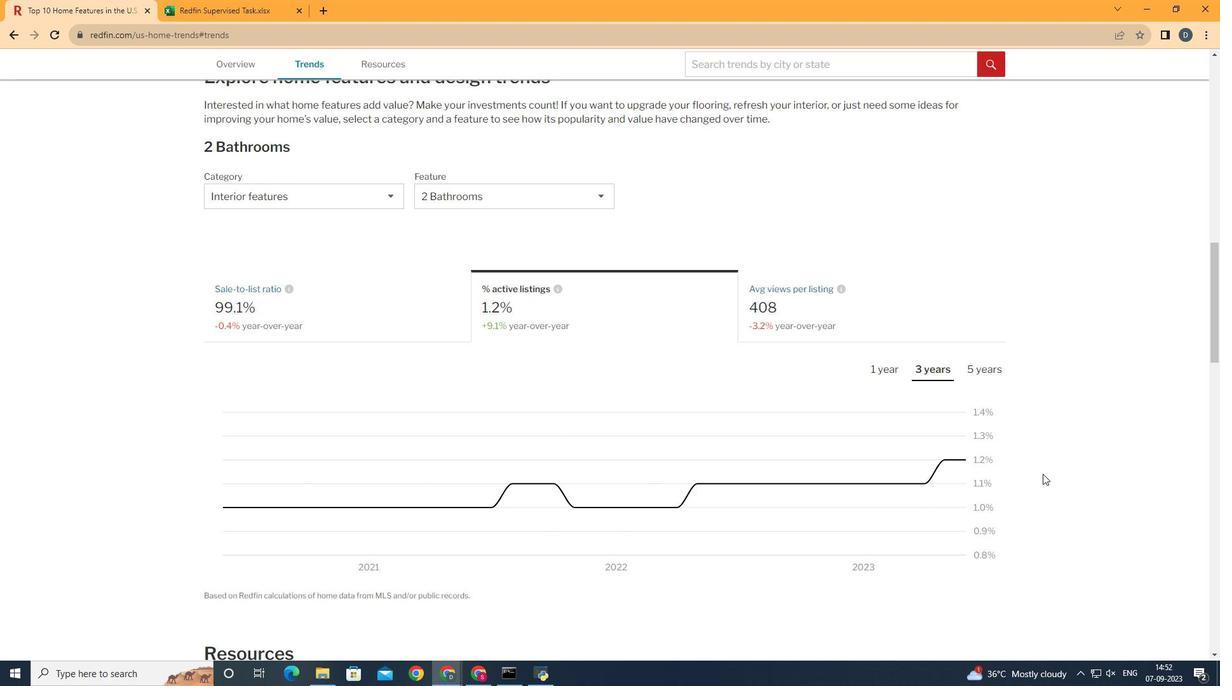 
